 Task: Change the visibility to private.
Action: Mouse moved to (353, 79)
Screenshot: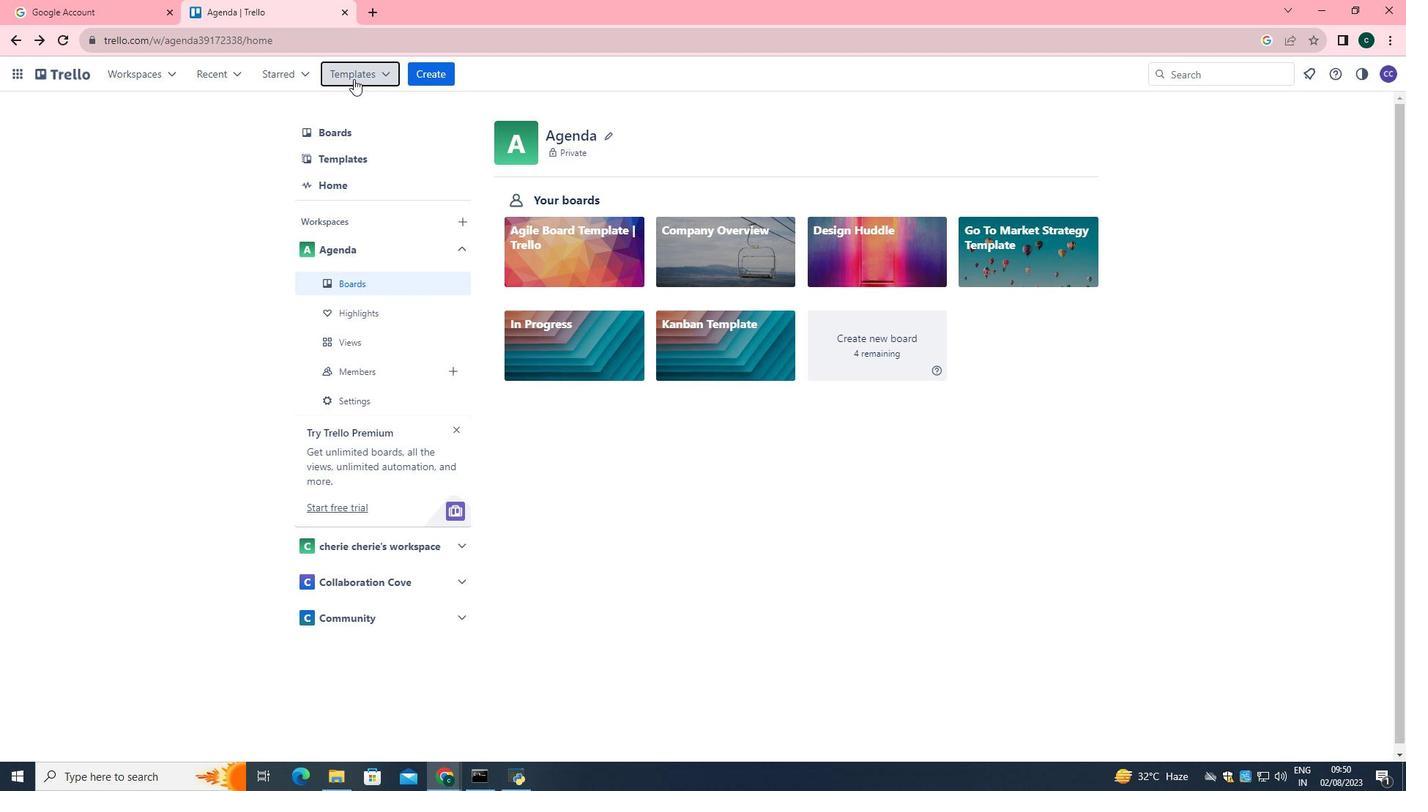 
Action: Mouse pressed left at (353, 79)
Screenshot: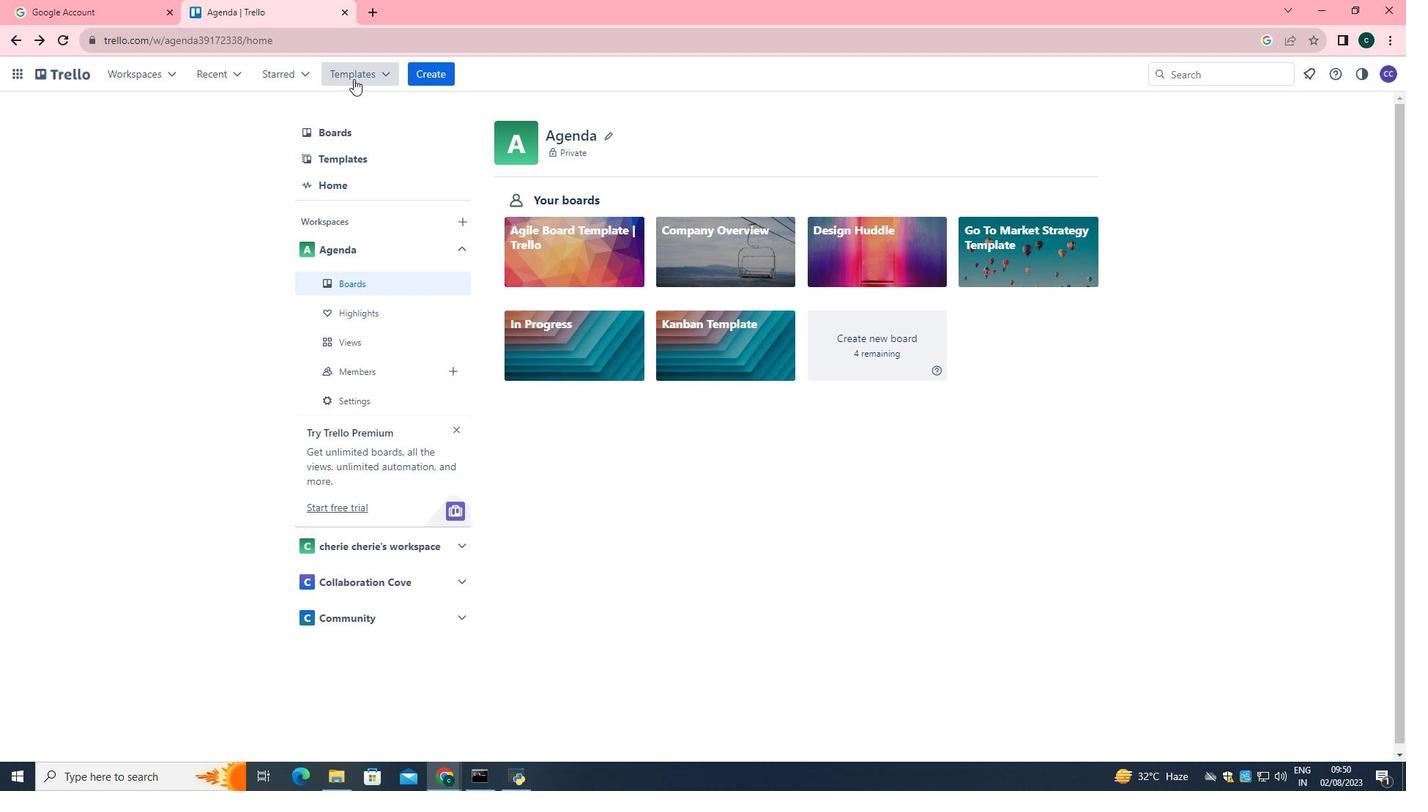 
Action: Mouse moved to (398, 323)
Screenshot: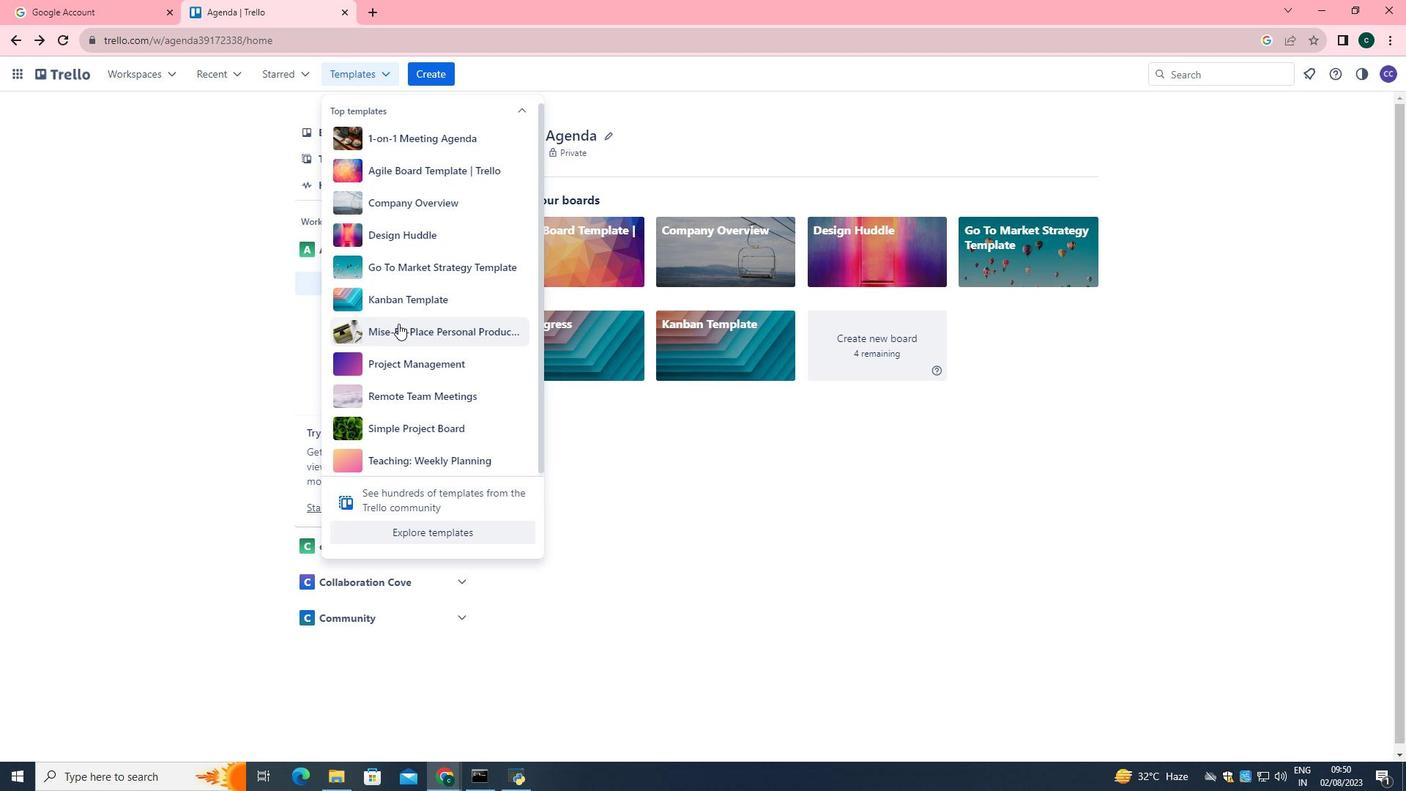 
Action: Mouse pressed left at (398, 323)
Screenshot: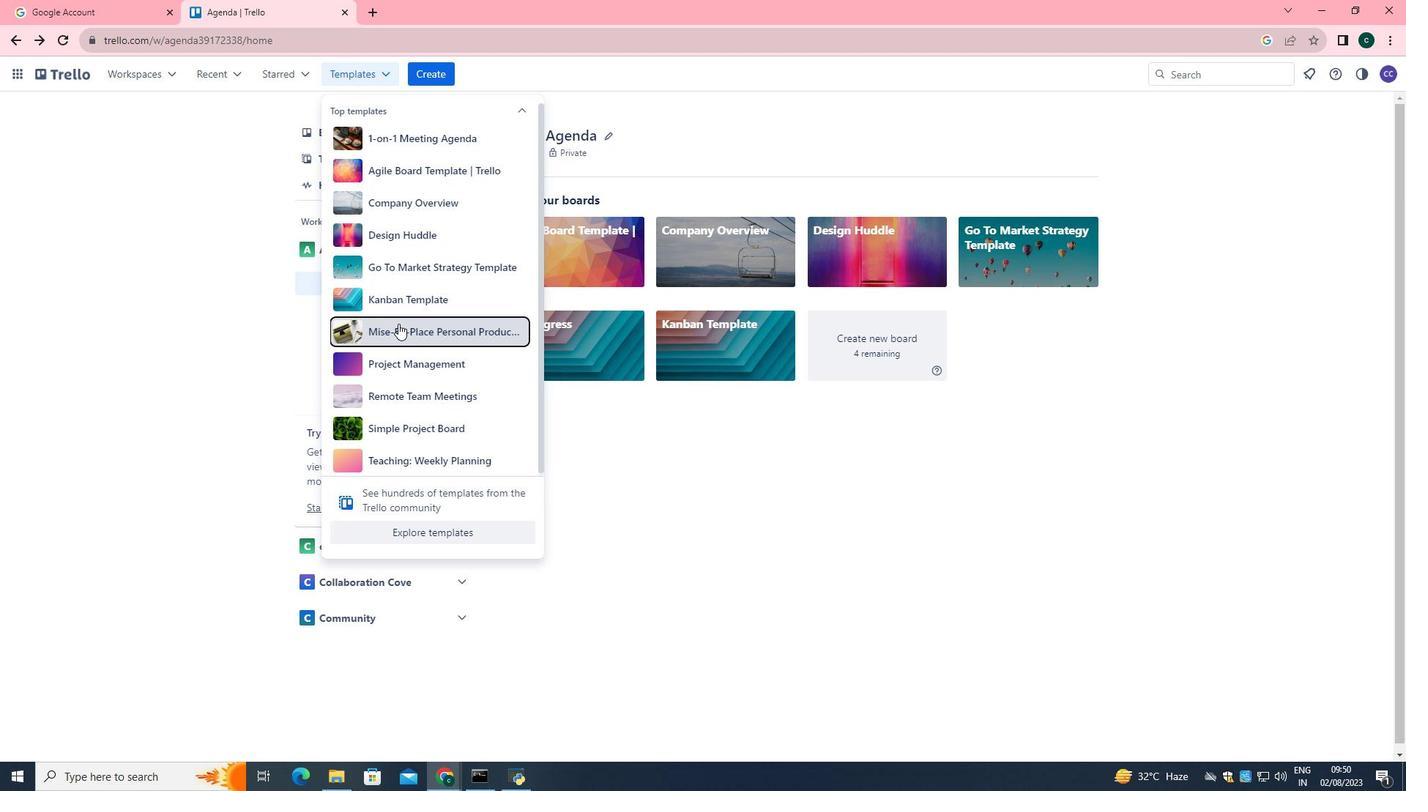 
Action: Mouse moved to (416, 340)
Screenshot: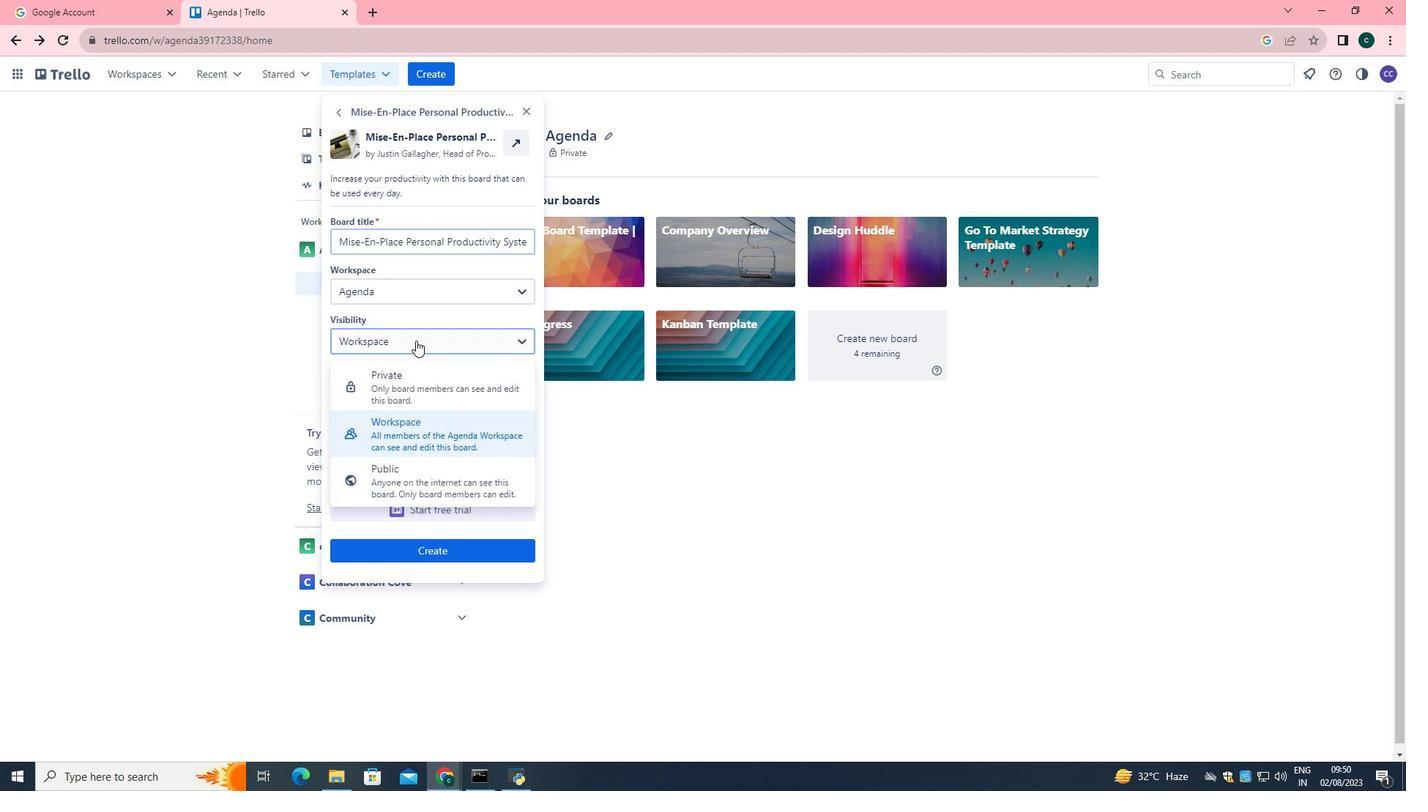 
Action: Mouse pressed left at (416, 340)
Screenshot: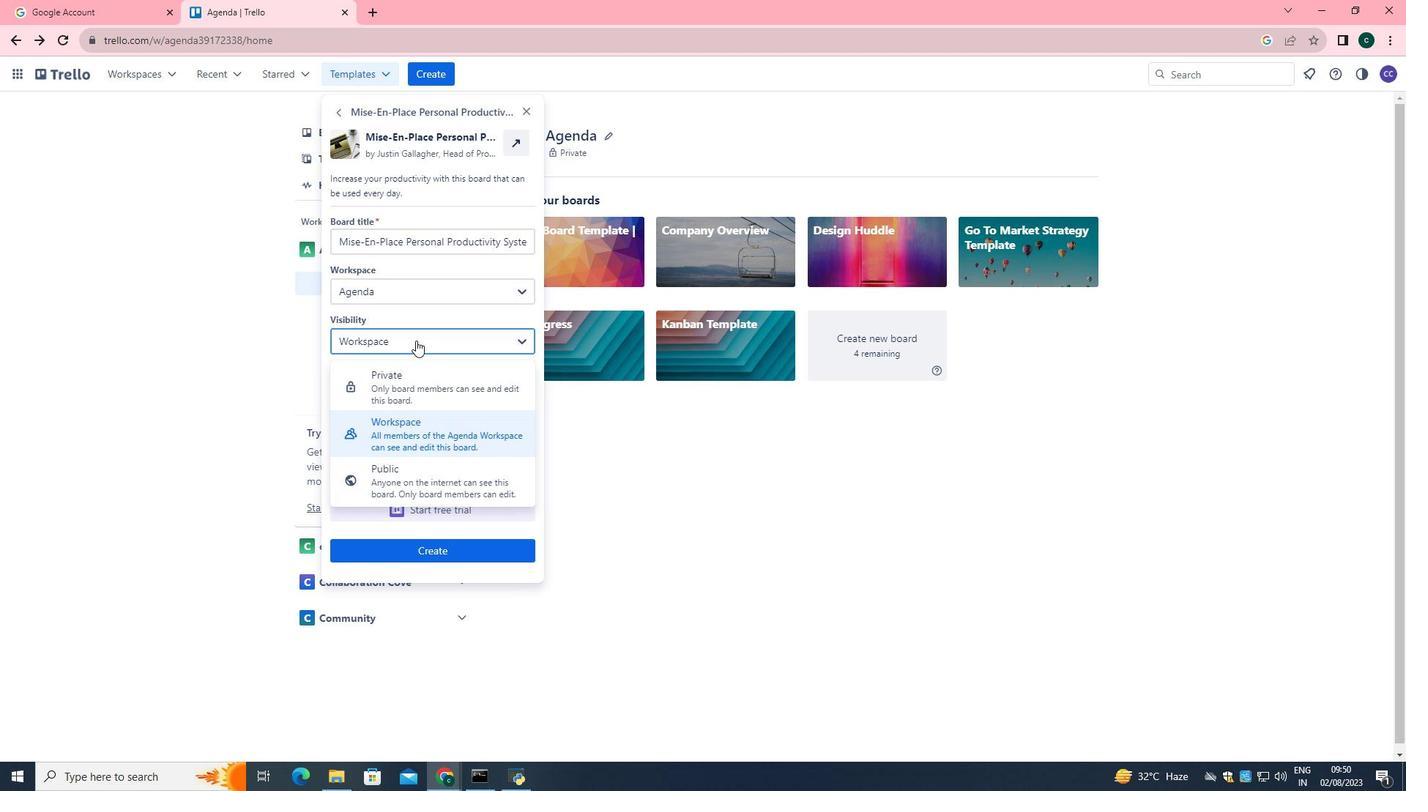 
Action: Mouse moved to (412, 383)
Screenshot: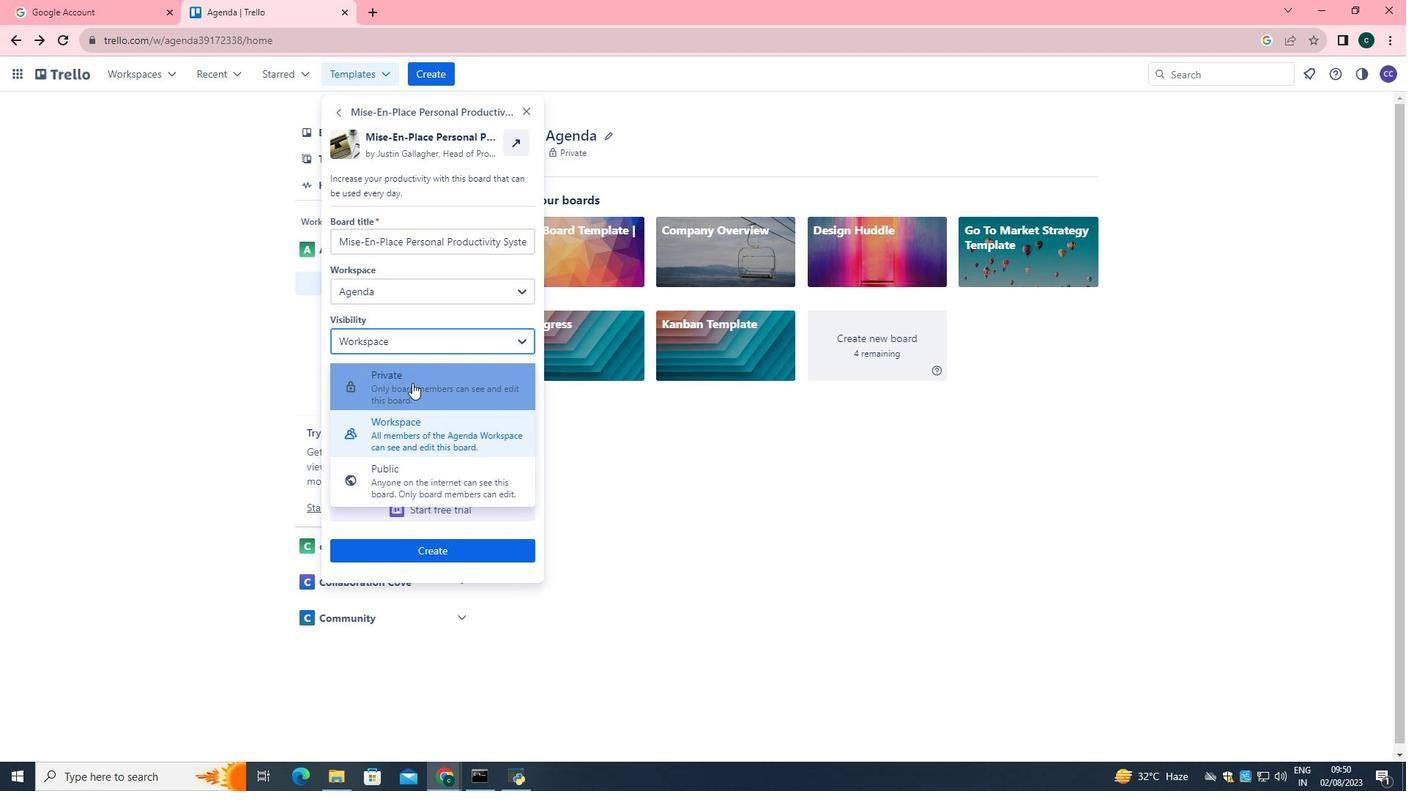 
Action: Mouse pressed left at (412, 383)
Screenshot: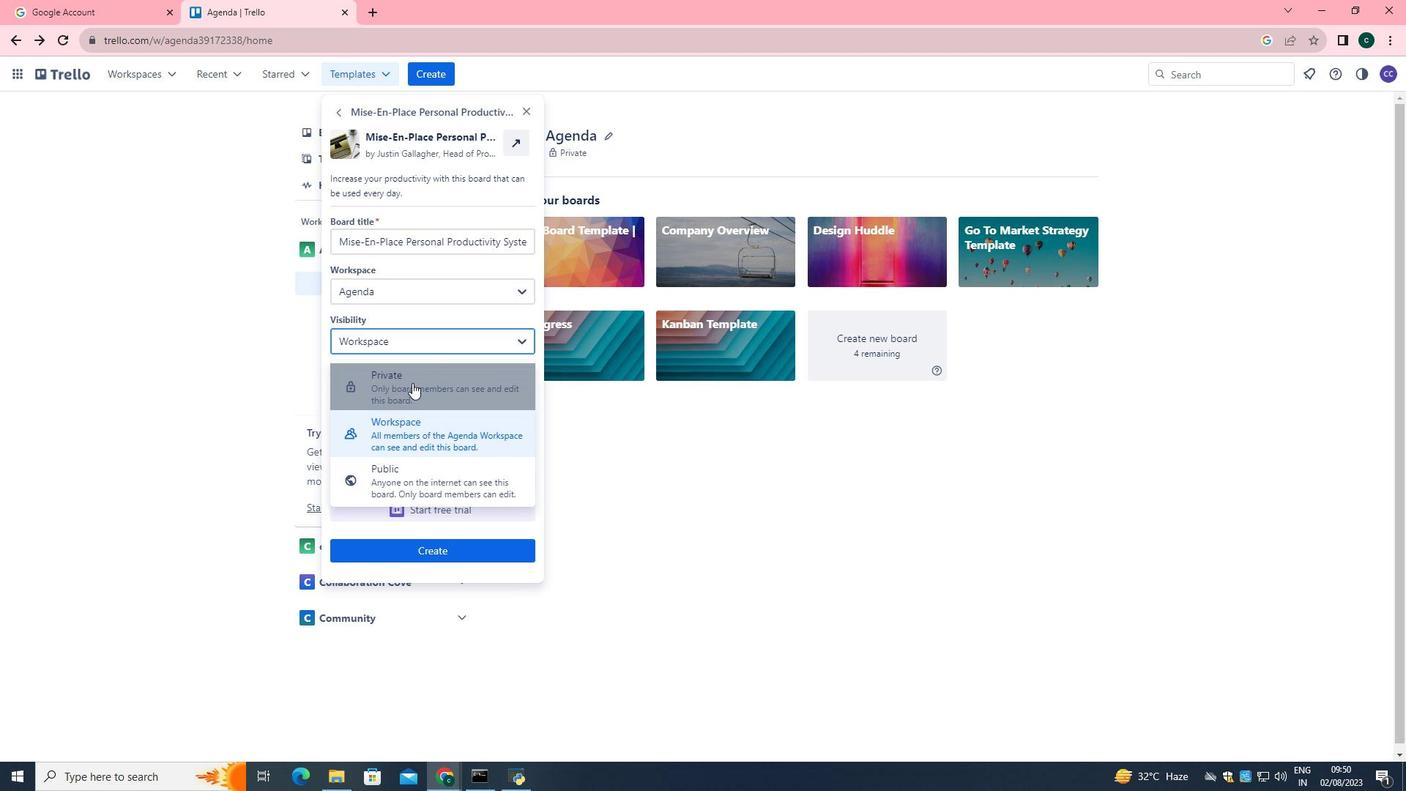 
